 Task: Search for tasks modified last week in the task management application.
Action: Mouse moved to (12, 130)
Screenshot: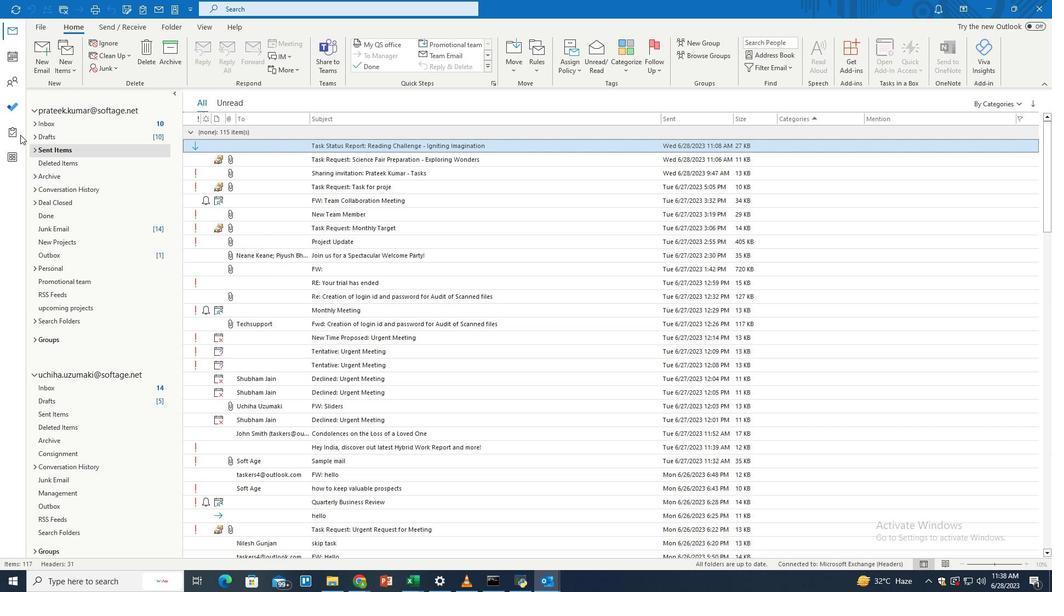 
Action: Mouse pressed left at (12, 130)
Screenshot: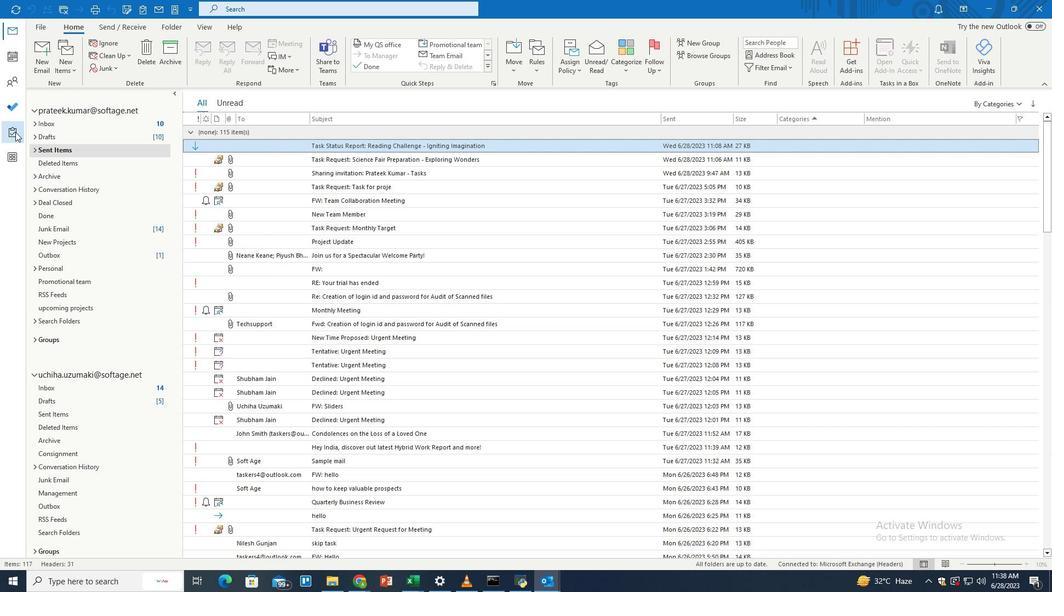 
Action: Mouse moved to (350, 5)
Screenshot: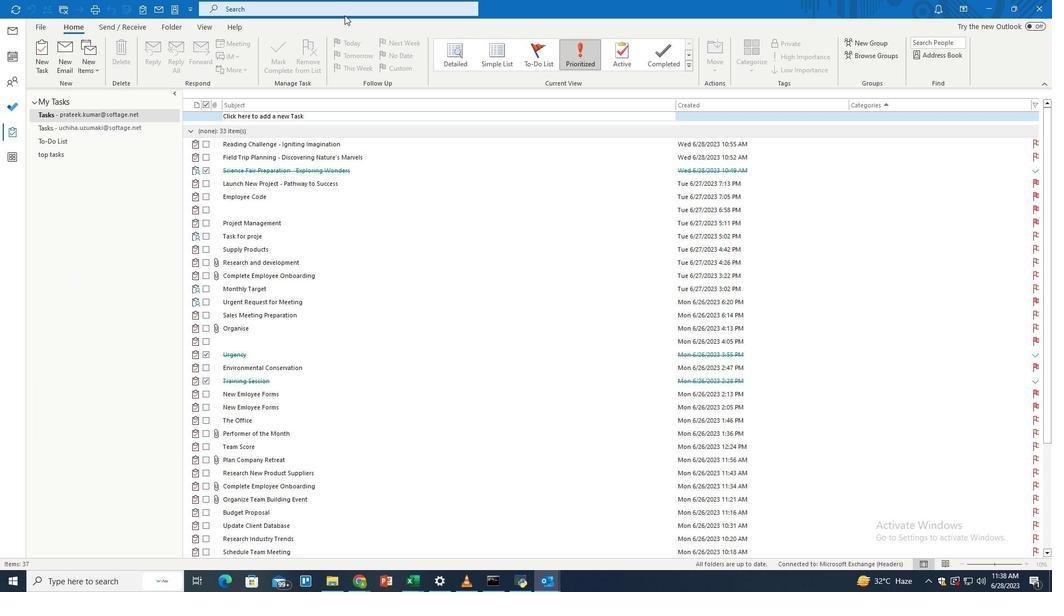
Action: Mouse pressed left at (350, 5)
Screenshot: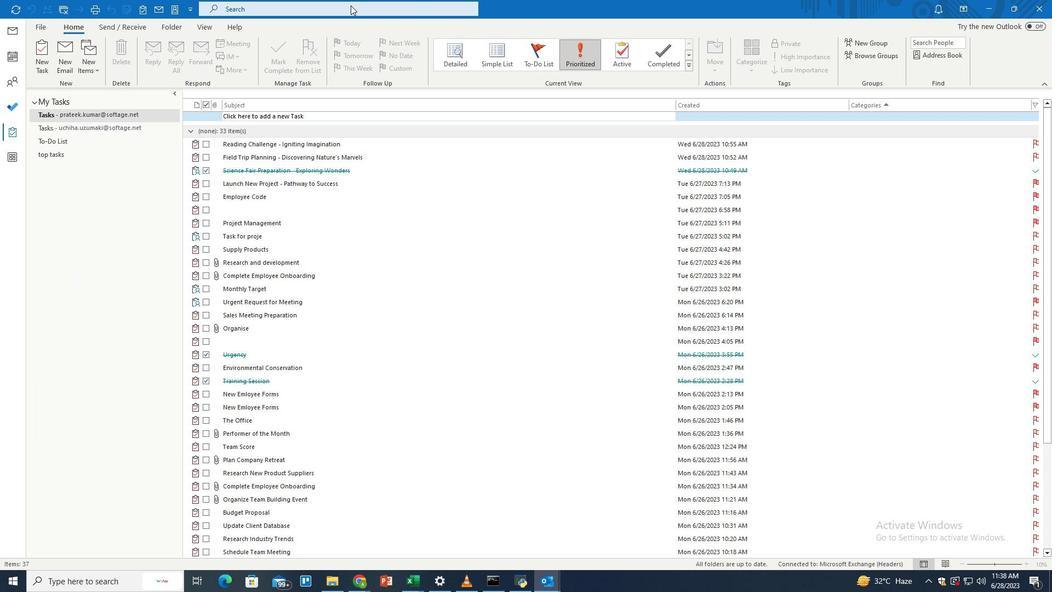 
Action: Mouse moved to (510, 6)
Screenshot: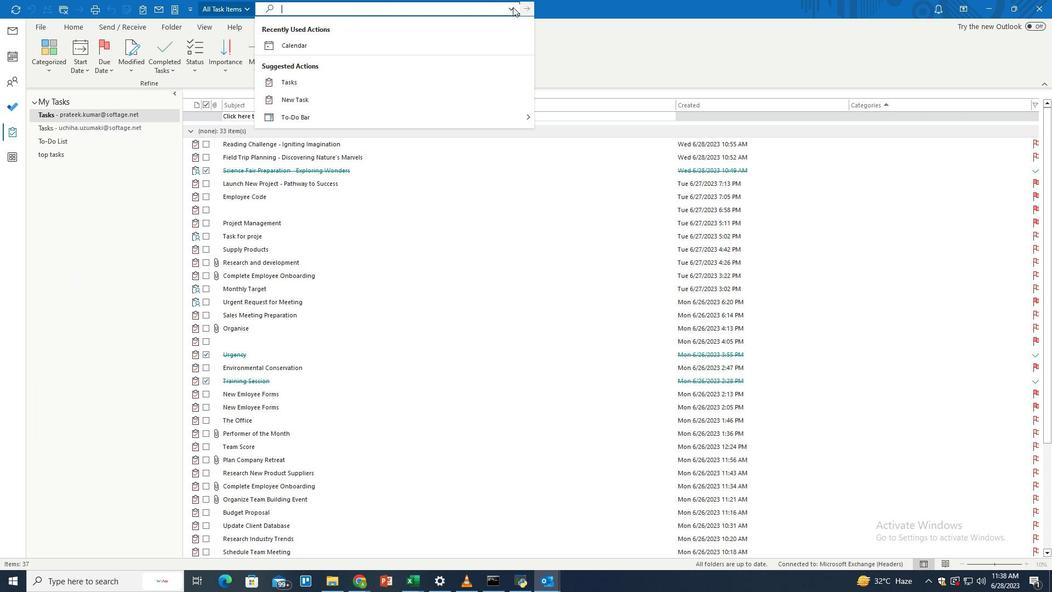 
Action: Mouse pressed left at (510, 6)
Screenshot: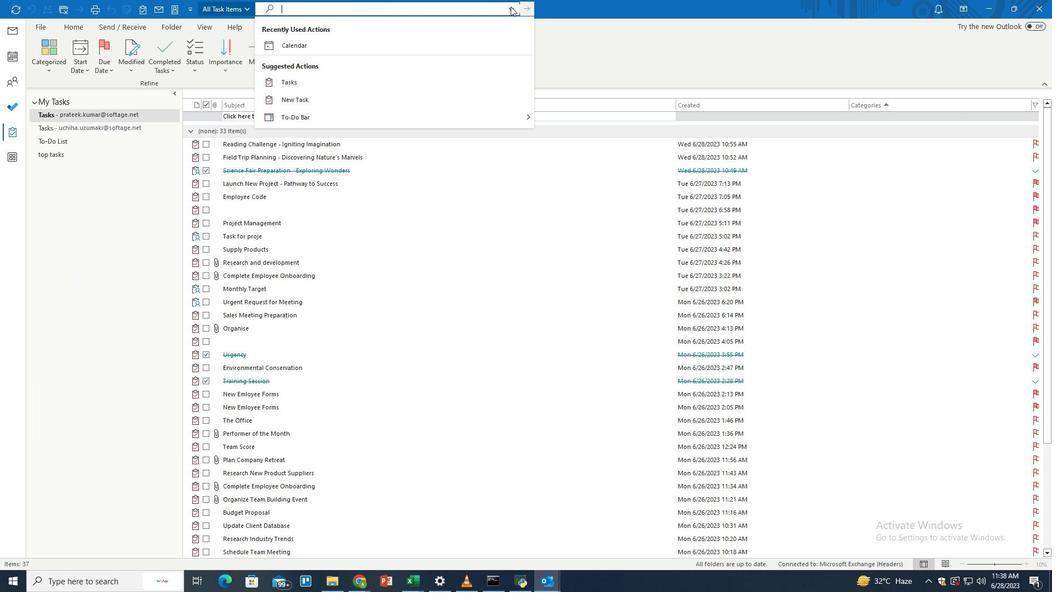 
Action: Mouse moved to (319, 121)
Screenshot: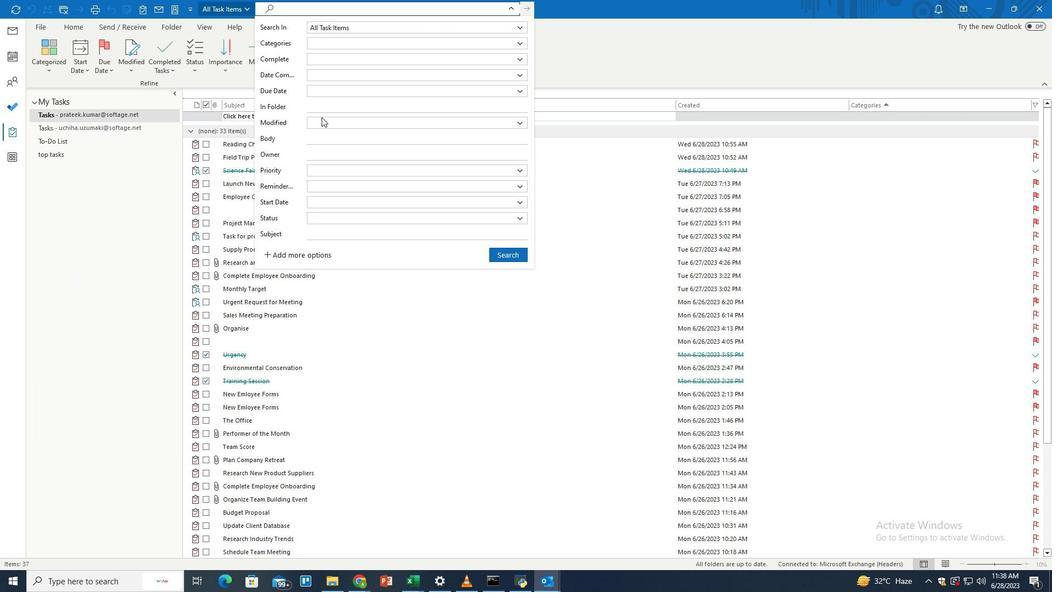 
Action: Mouse pressed left at (319, 121)
Screenshot: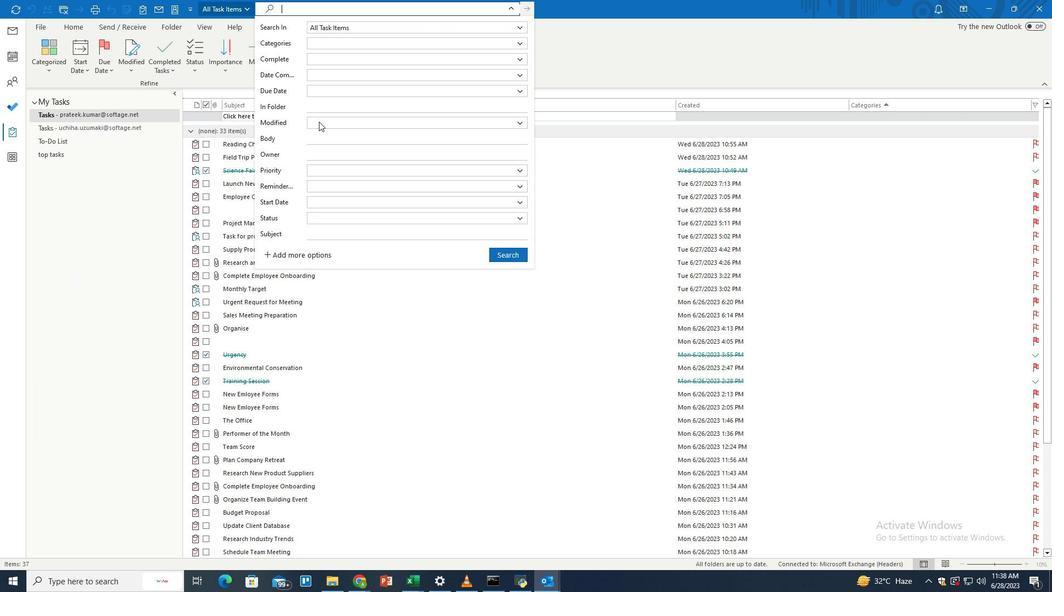 
Action: Mouse moved to (332, 173)
Screenshot: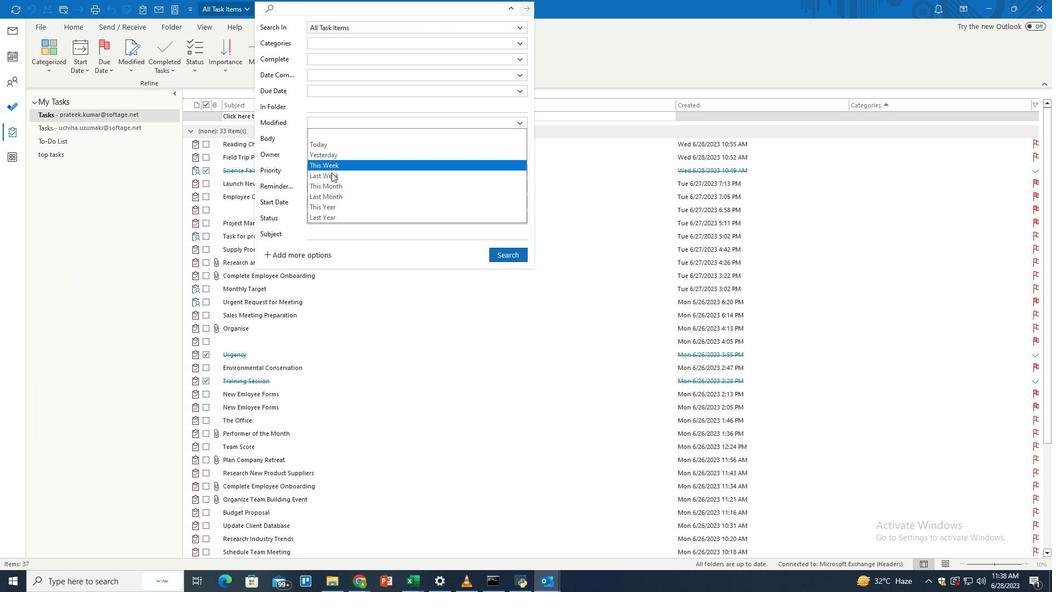 
Action: Mouse pressed left at (332, 173)
Screenshot: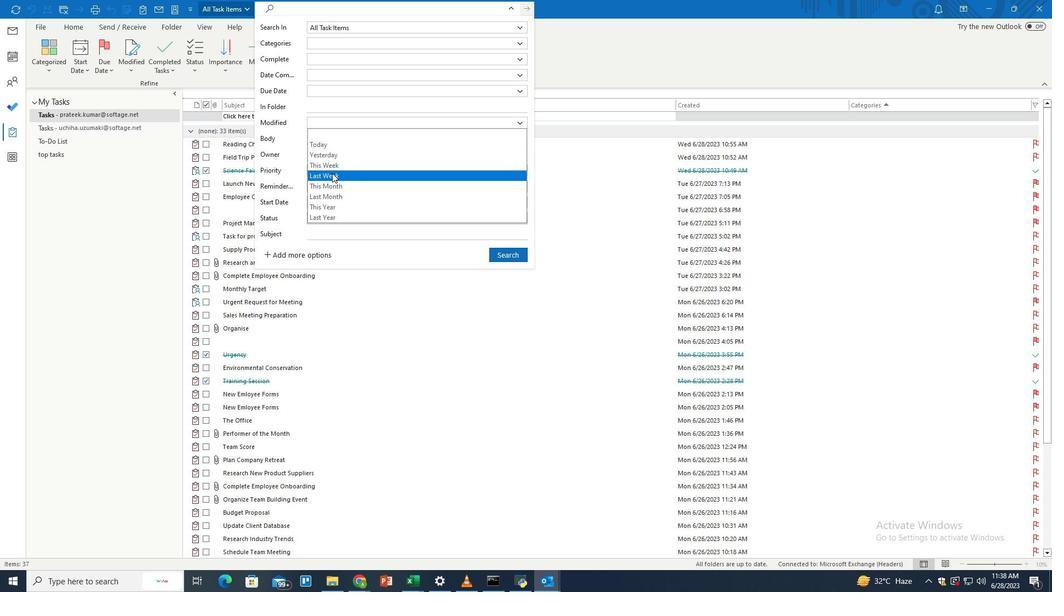 
Action: Mouse moved to (500, 254)
Screenshot: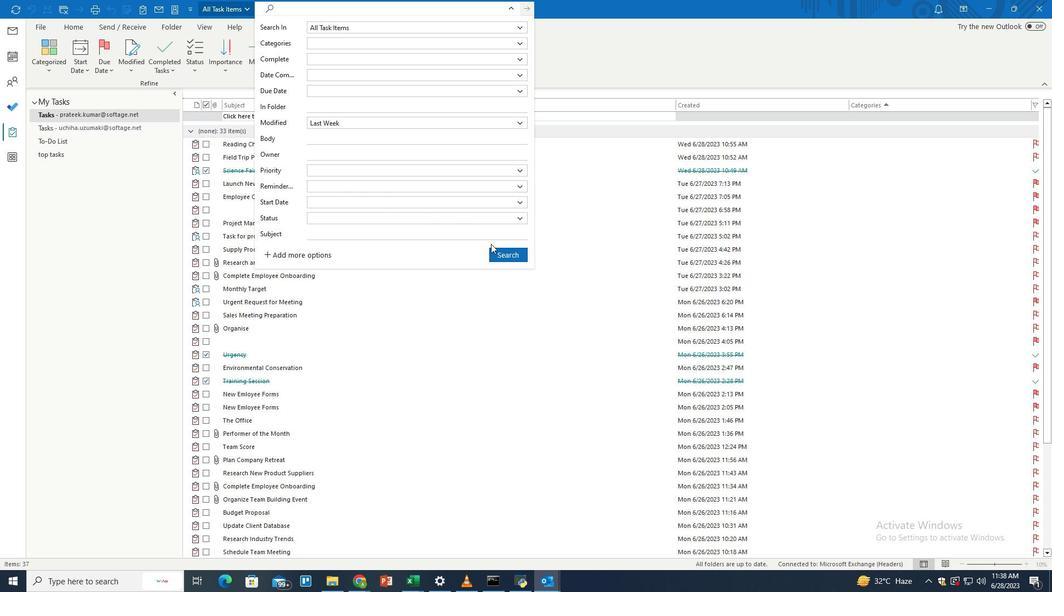 
Action: Mouse pressed left at (500, 254)
Screenshot: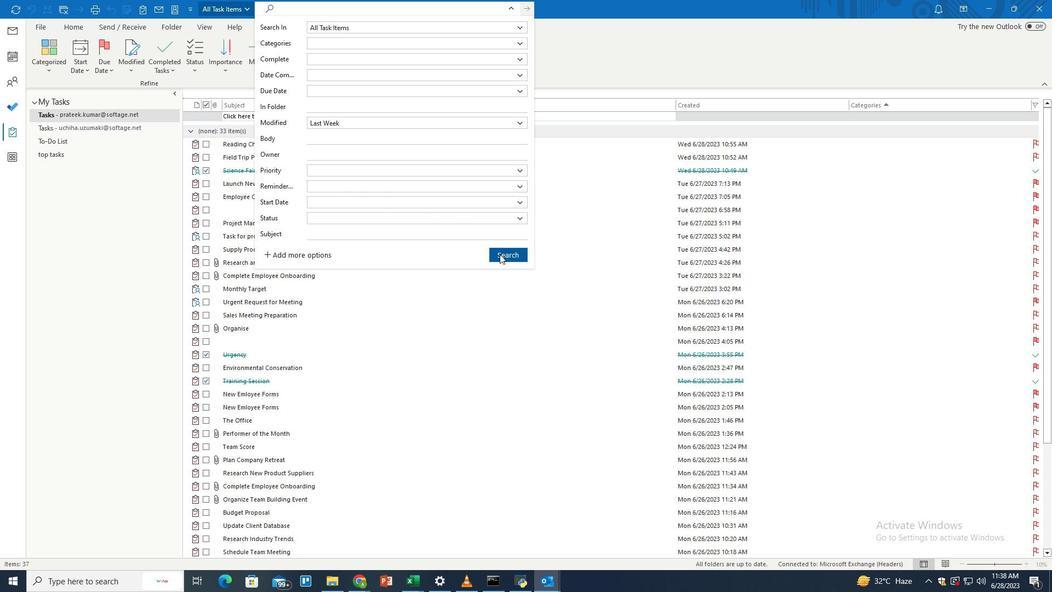 
Action: Mouse moved to (461, 199)
Screenshot: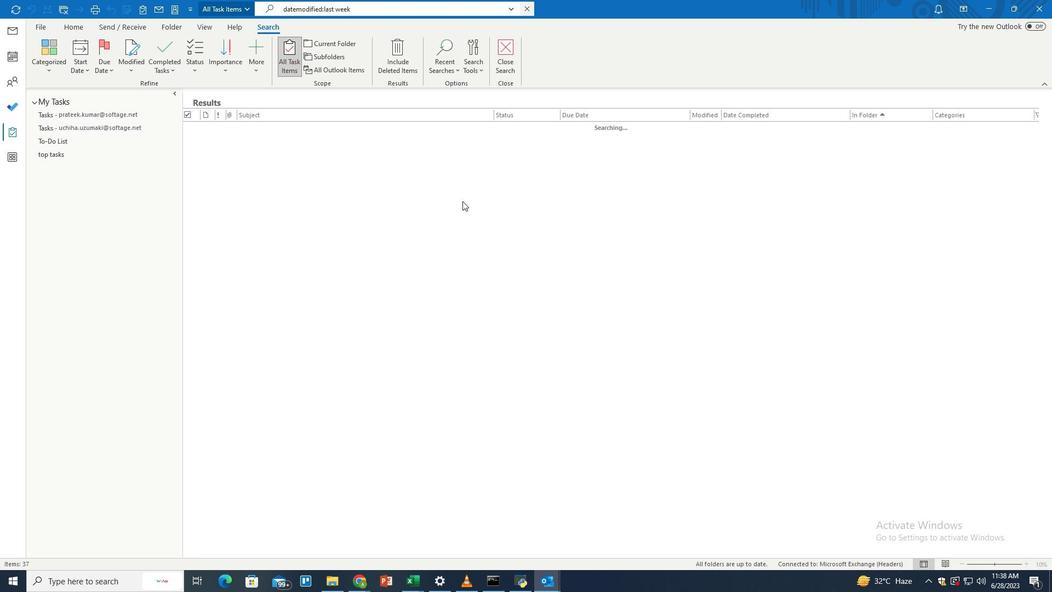 
